 Task: Create a task  Implement a feature for users to share content with friends , assign it to team member softage.7@softage.net in the project Ubertech and update the status of the task to  At Risk , set the priority of the task to Medium.
Action: Mouse moved to (67, 378)
Screenshot: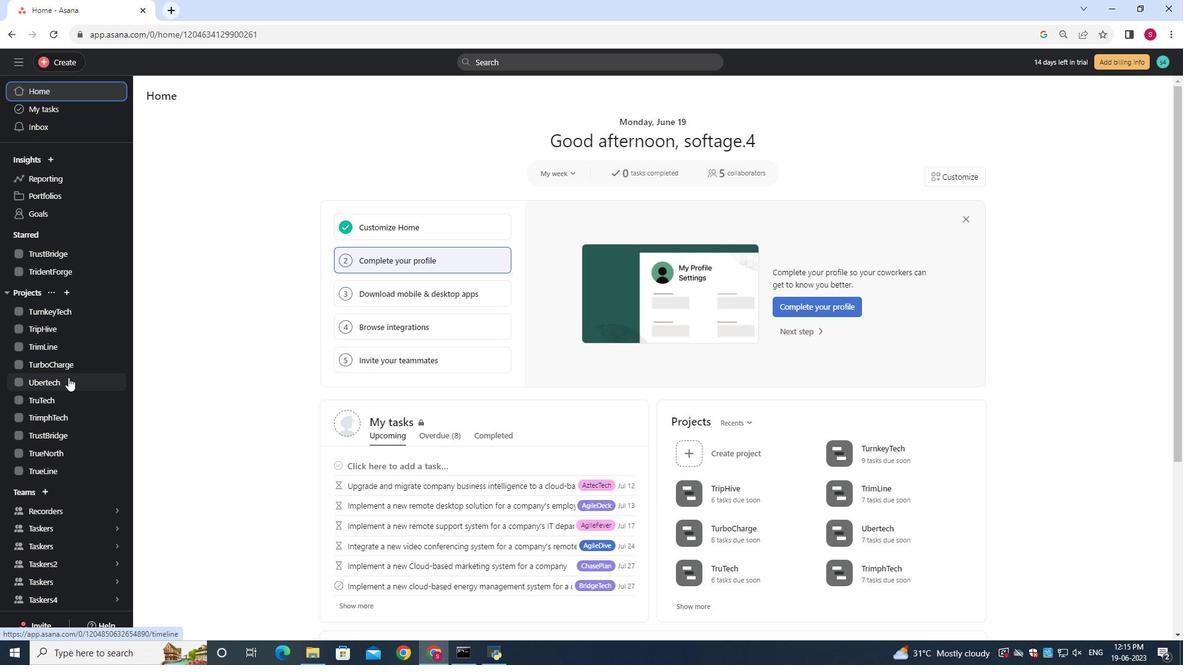 
Action: Mouse pressed left at (67, 378)
Screenshot: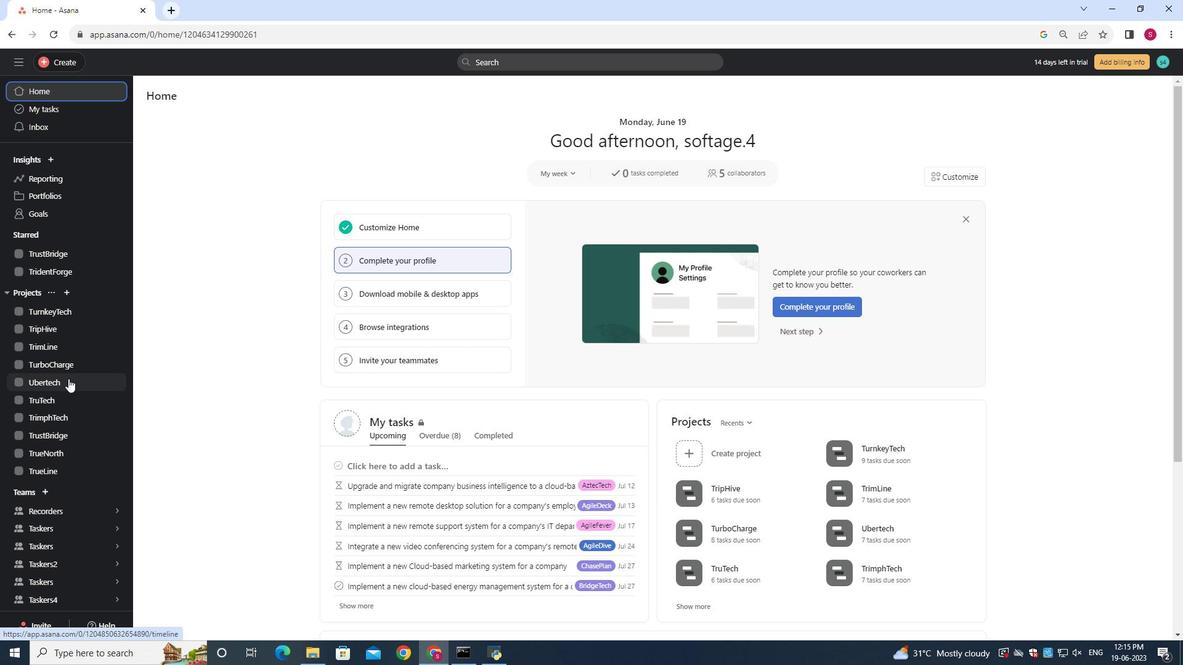 
Action: Mouse moved to (166, 148)
Screenshot: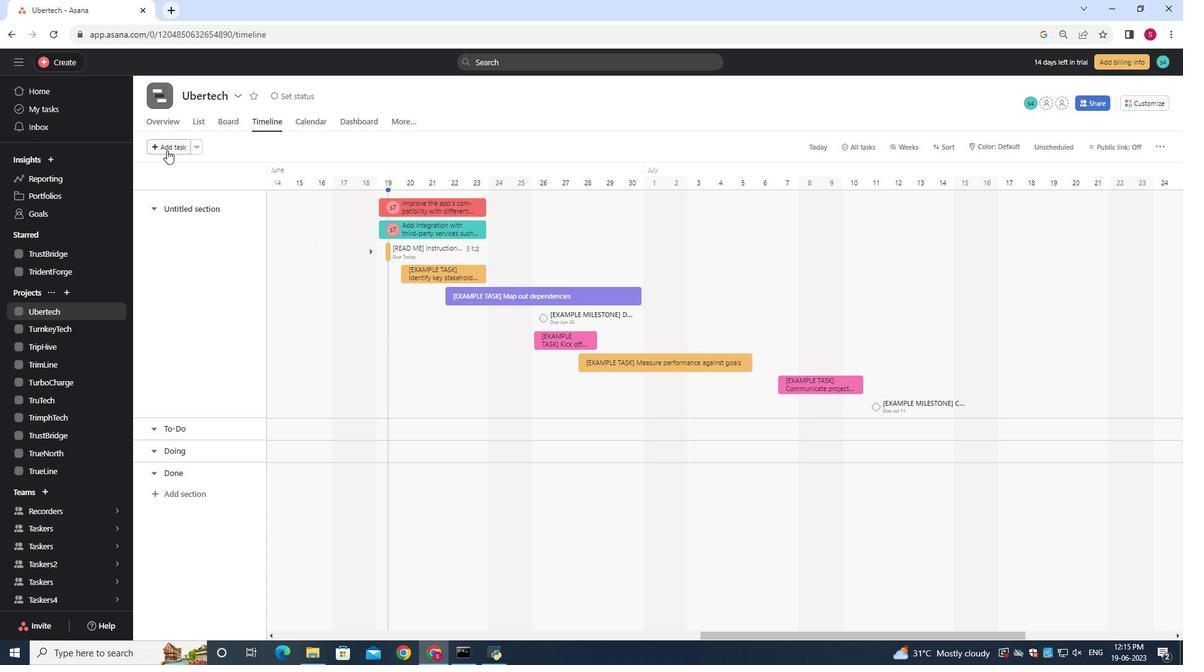 
Action: Mouse pressed left at (166, 148)
Screenshot: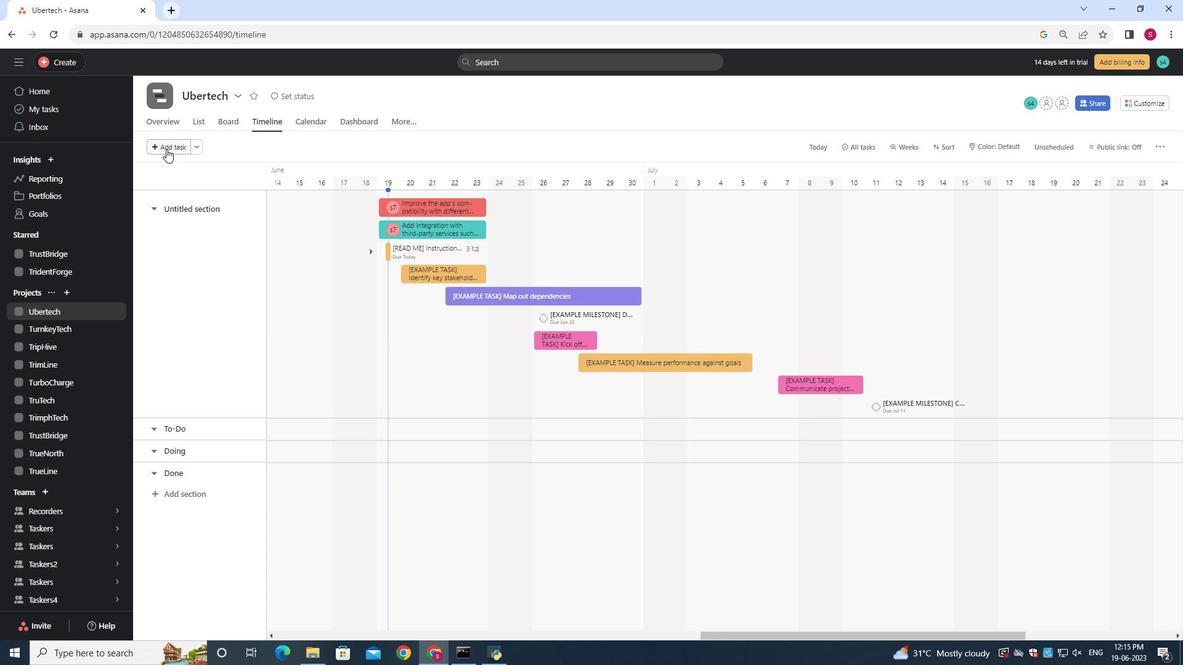 
Action: Mouse moved to (167, 147)
Screenshot: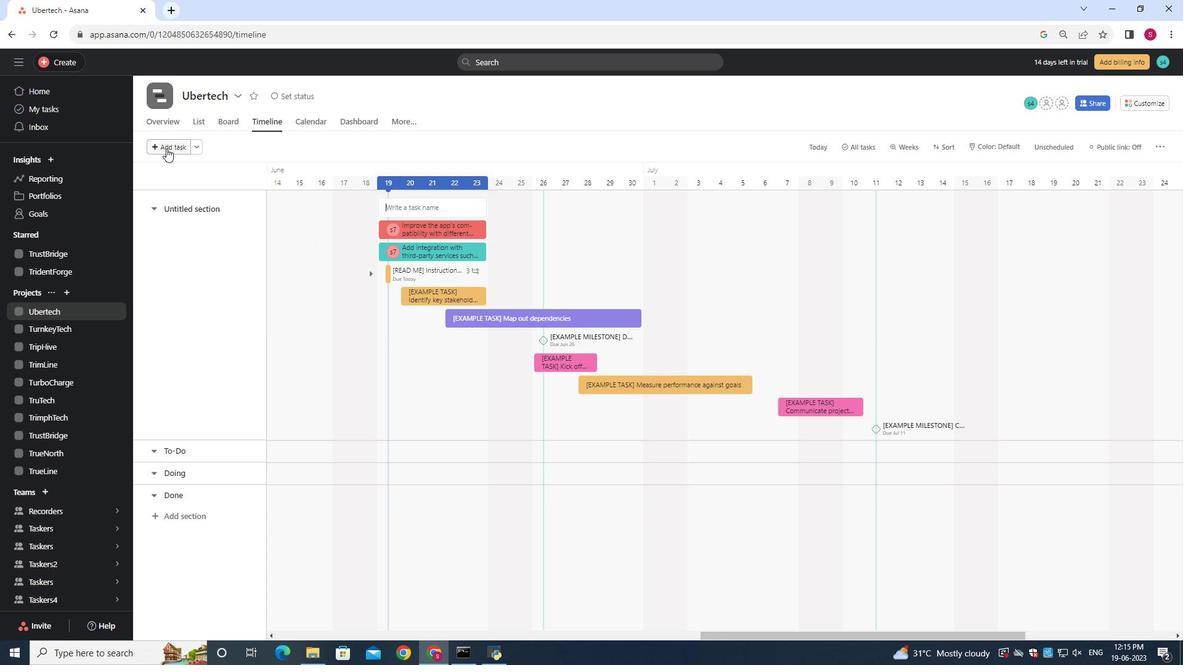 
Action: Key pressed <Key.shift>Implement<Key.space>a<Key.space>feature<Key.space>for<Key.space>users<Key.space>to<Key.space>share<Key.space>content<Key.space>with<Key.space>friends
Screenshot: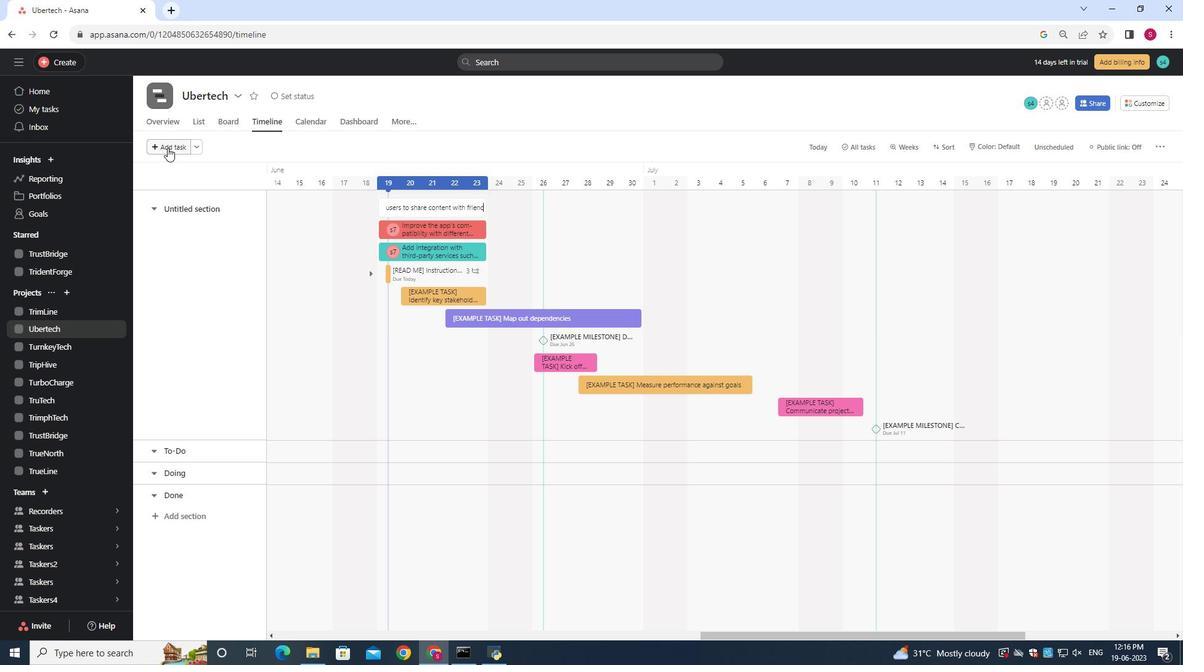 
Action: Mouse moved to (436, 202)
Screenshot: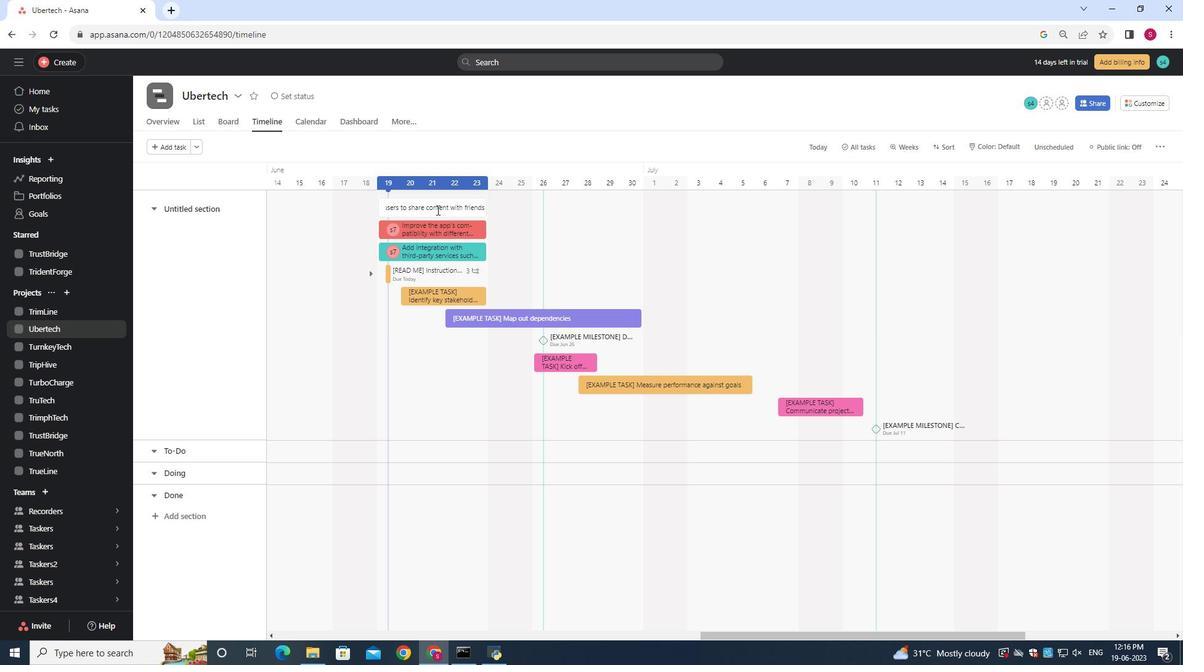 
Action: Mouse pressed left at (436, 202)
Screenshot: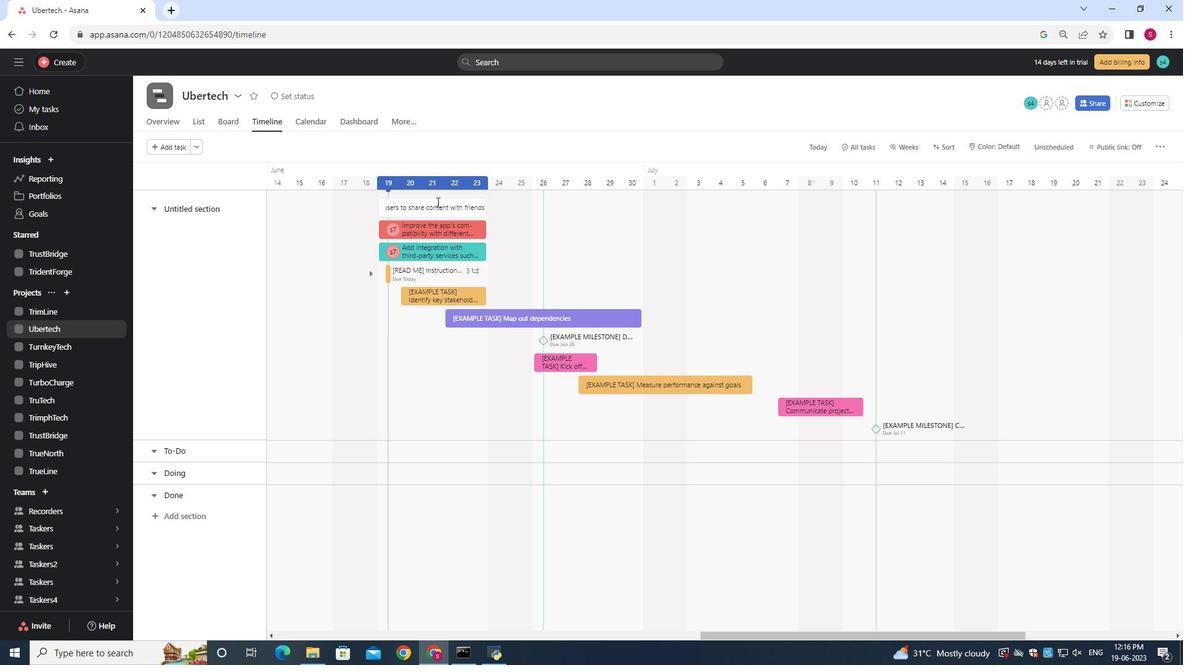 
Action: Mouse moved to (915, 223)
Screenshot: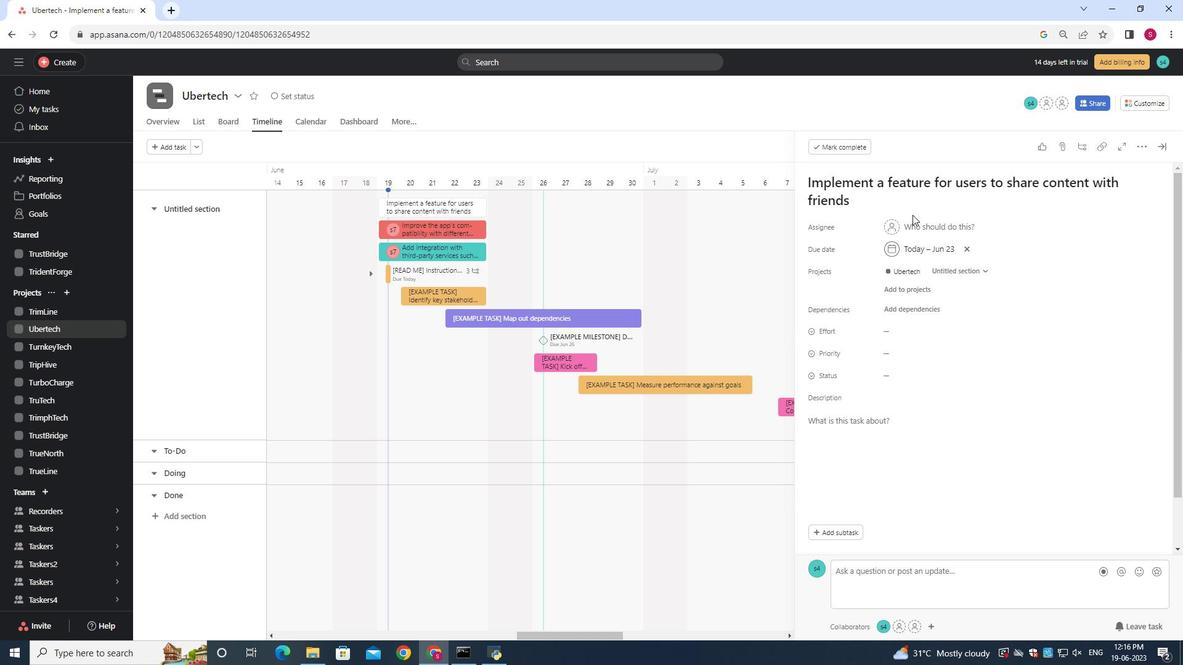 
Action: Mouse pressed left at (915, 223)
Screenshot: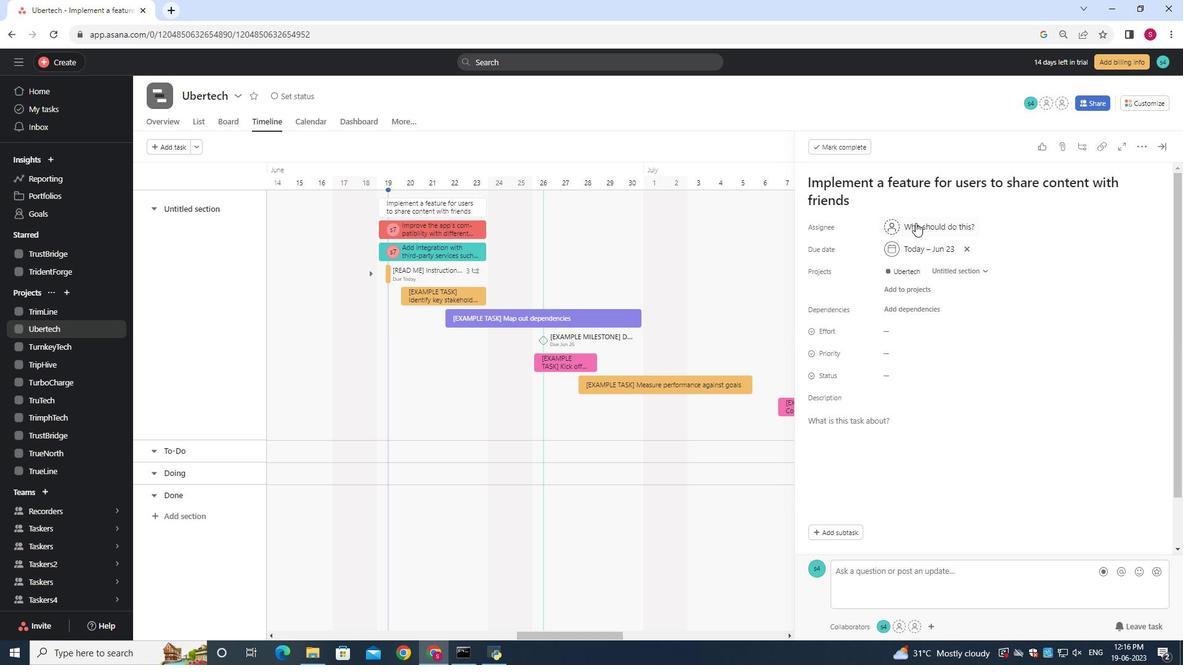 
Action: Key pressed <Key.shift>softage.7<Key.shift>@softage.net
Screenshot: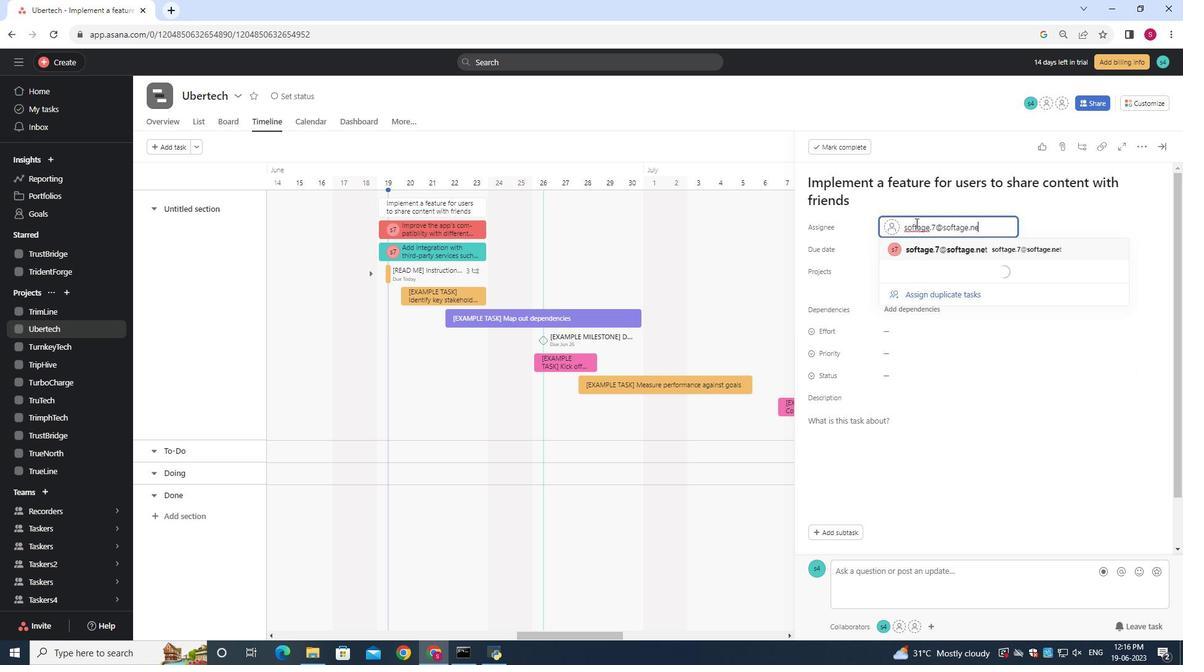
Action: Mouse moved to (926, 250)
Screenshot: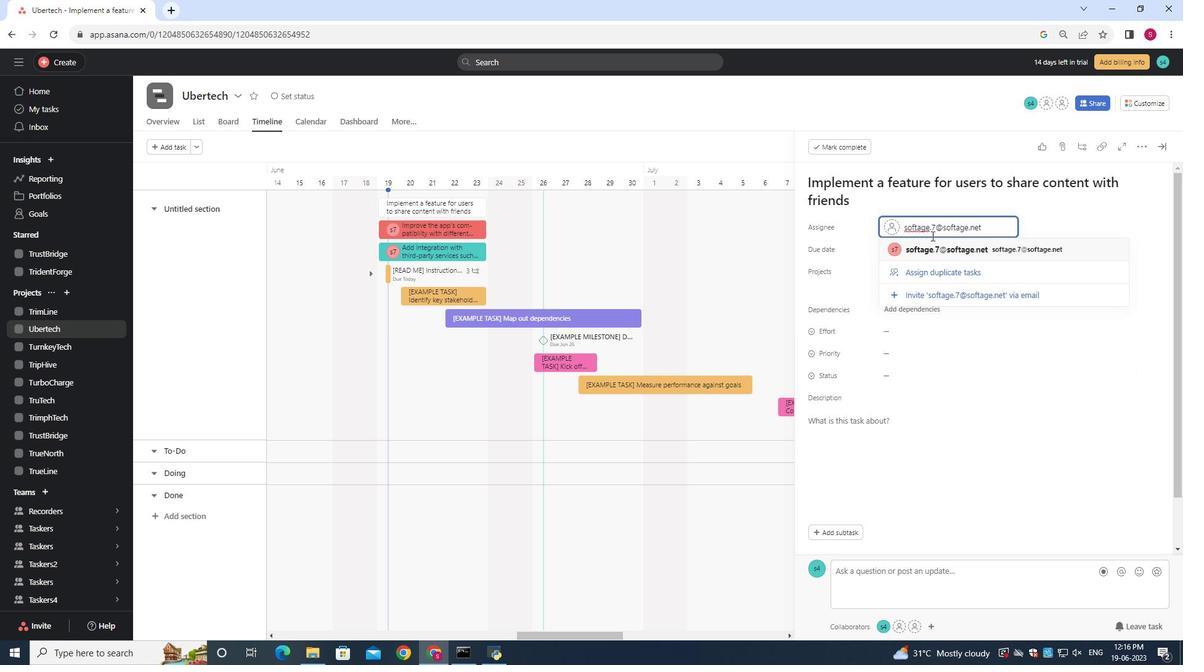 
Action: Mouse pressed left at (926, 250)
Screenshot: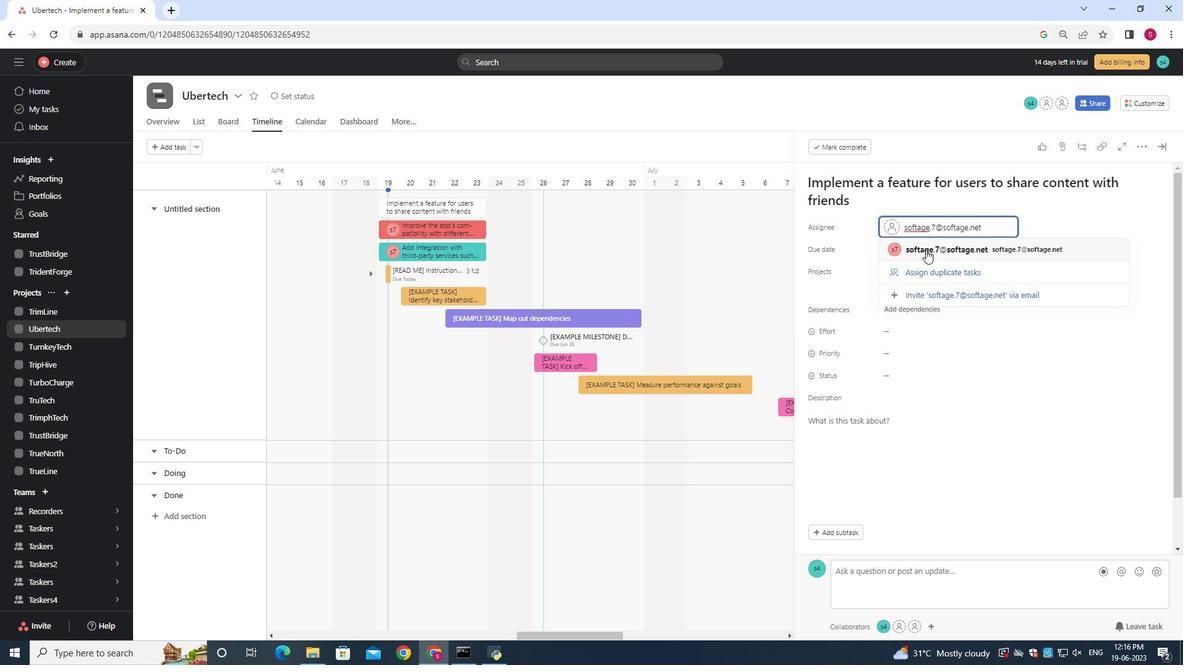 
Action: Mouse moved to (887, 375)
Screenshot: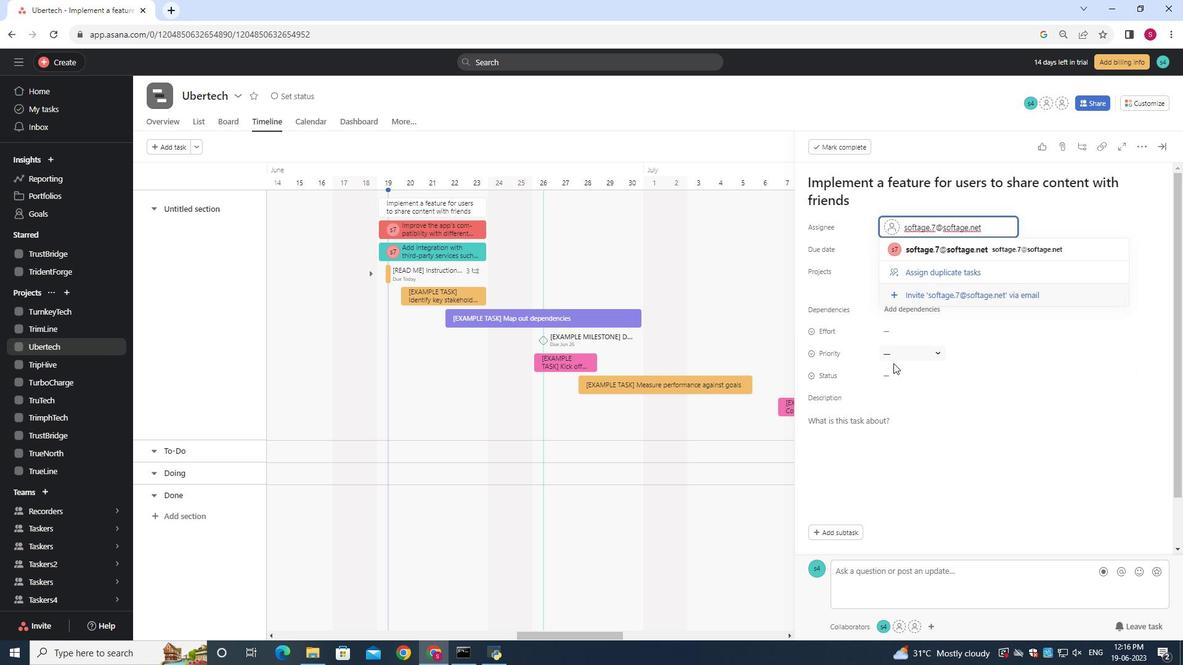 
Action: Mouse pressed left at (887, 375)
Screenshot: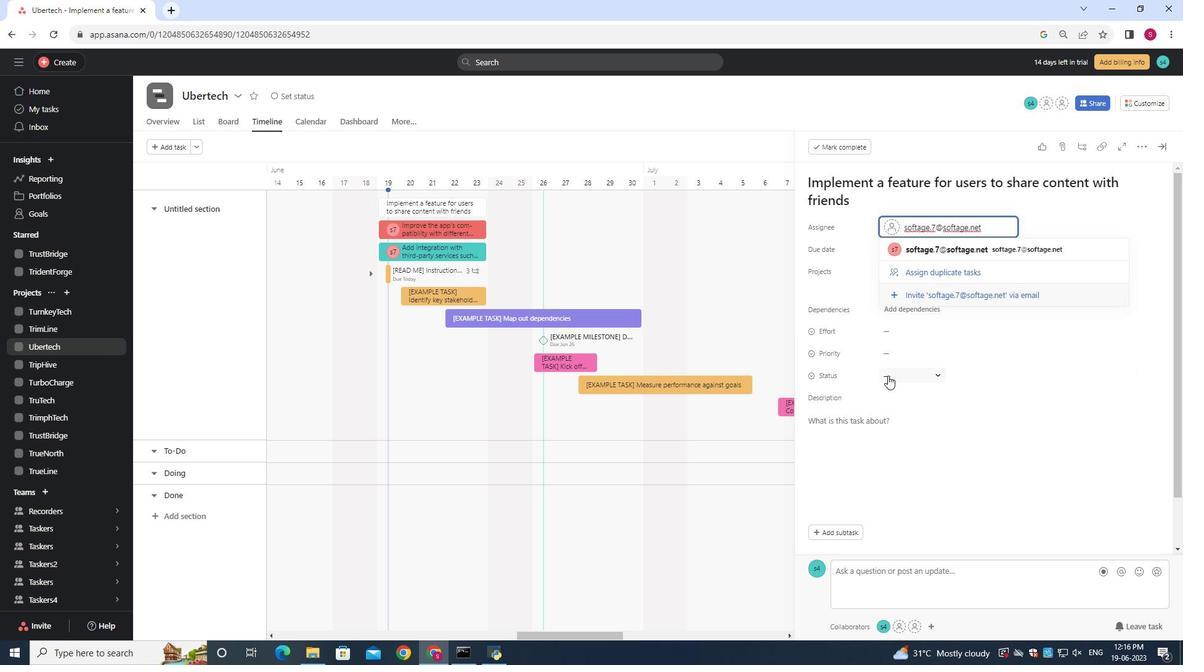 
Action: Mouse moved to (919, 431)
Screenshot: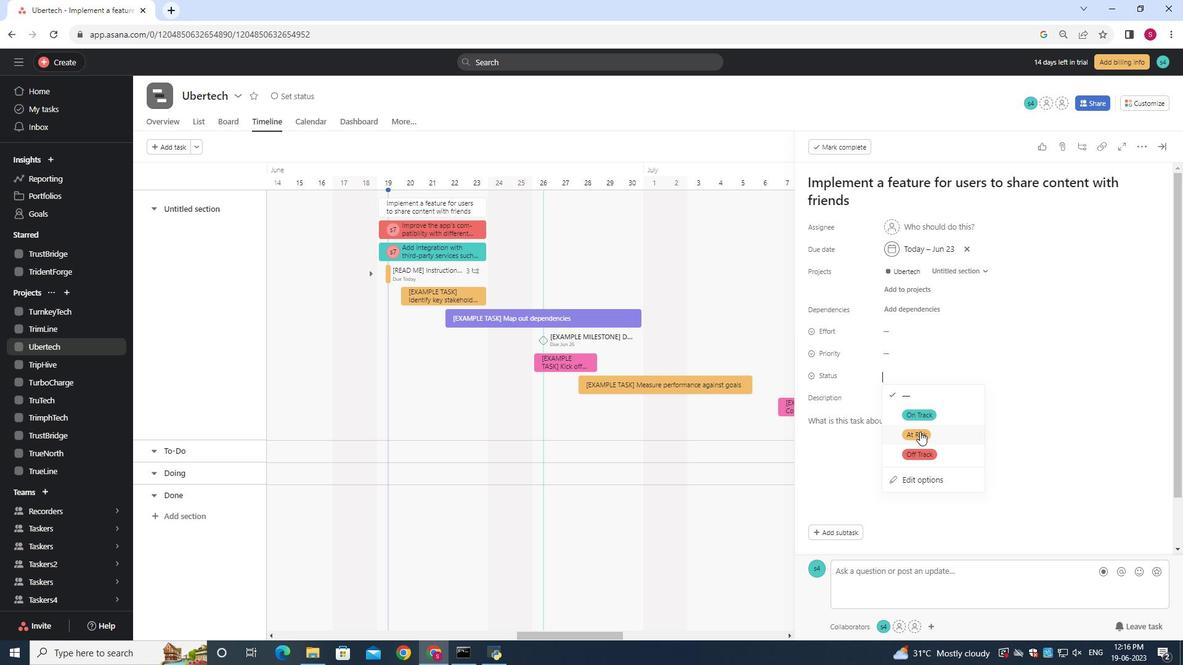 
Action: Mouse pressed left at (919, 431)
Screenshot: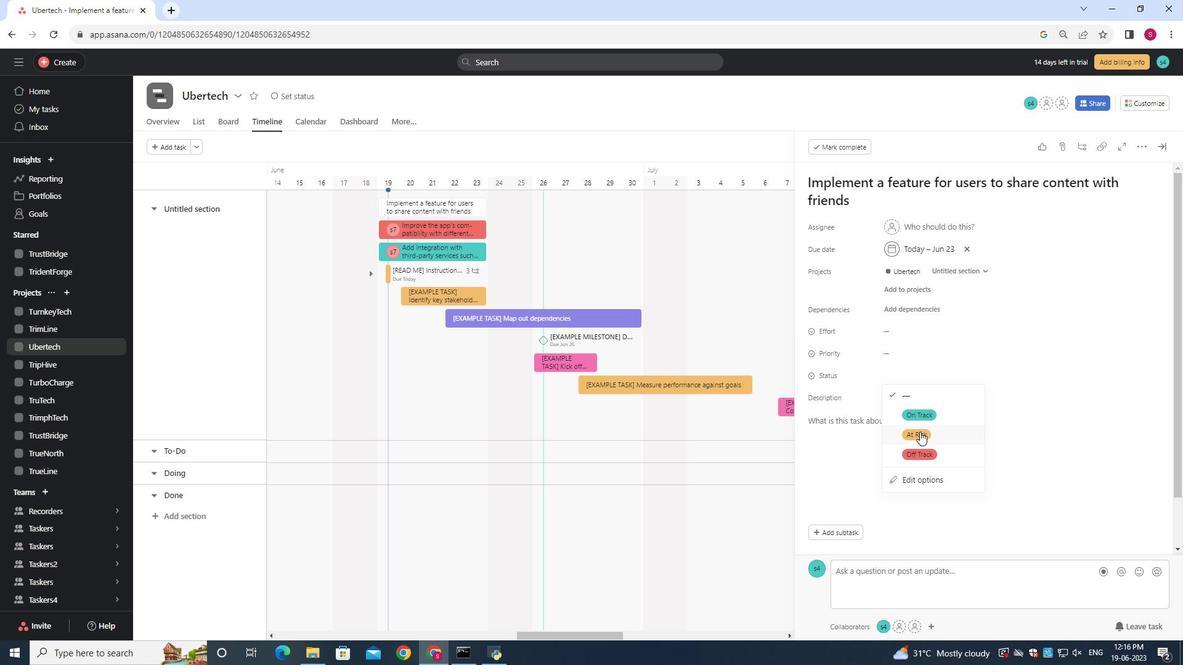 
Action: Mouse moved to (897, 347)
Screenshot: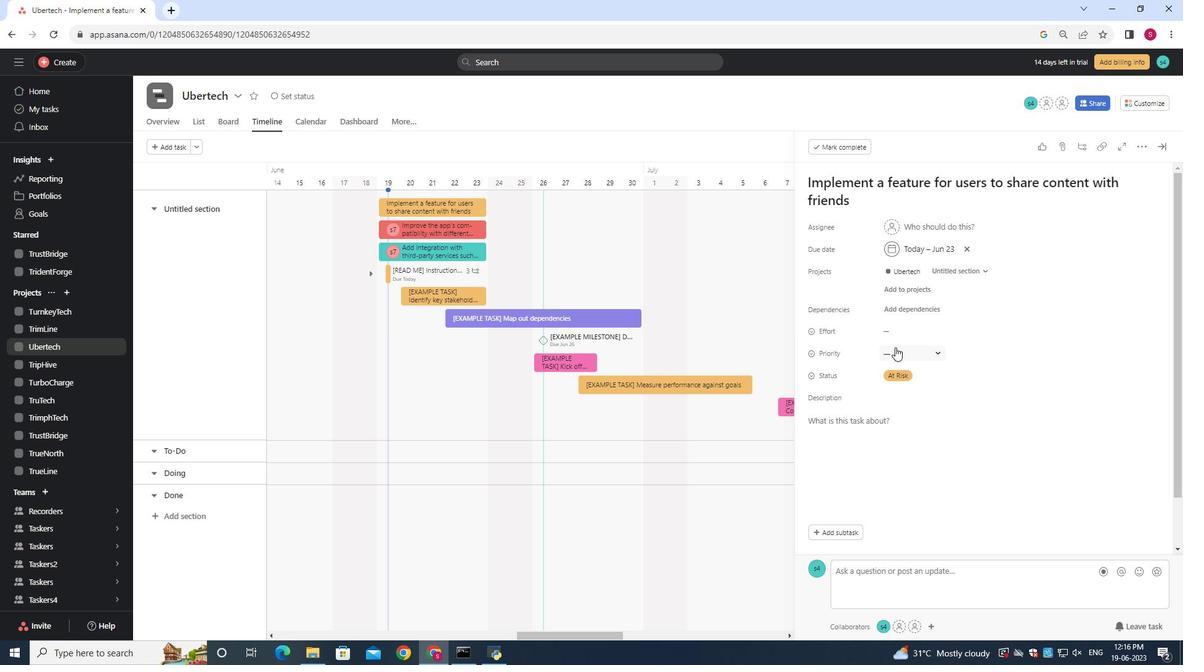 
Action: Mouse pressed left at (897, 347)
Screenshot: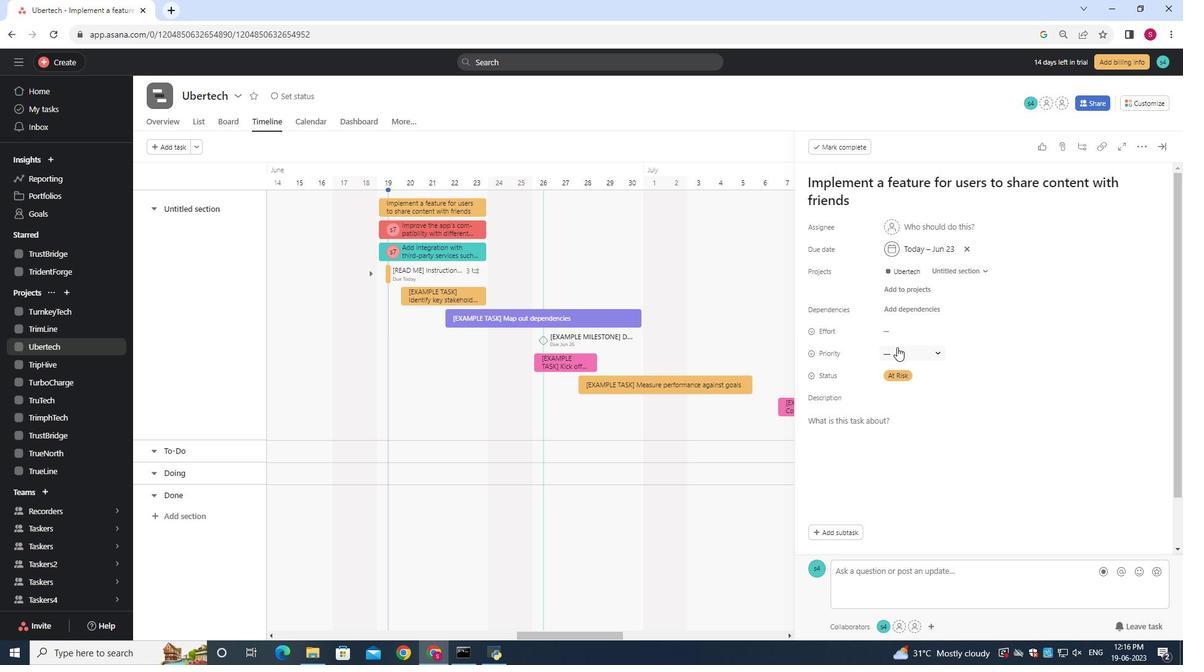 
Action: Mouse moved to (923, 409)
Screenshot: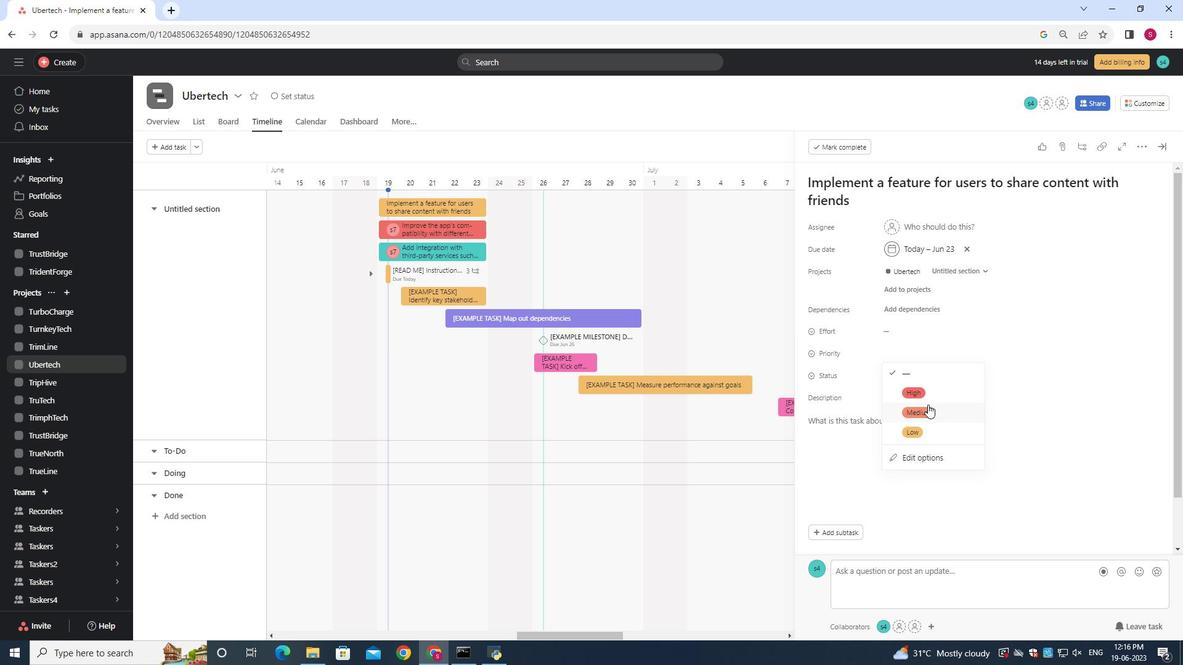 
Action: Mouse pressed left at (923, 409)
Screenshot: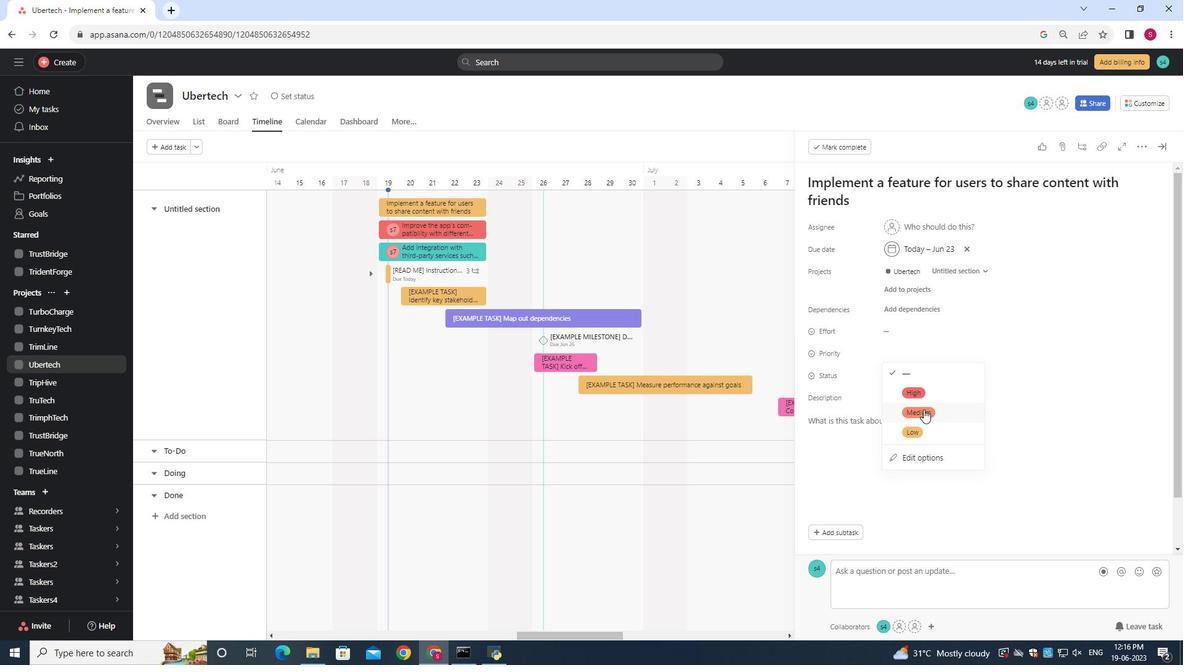 
Action: Mouse moved to (881, 359)
Screenshot: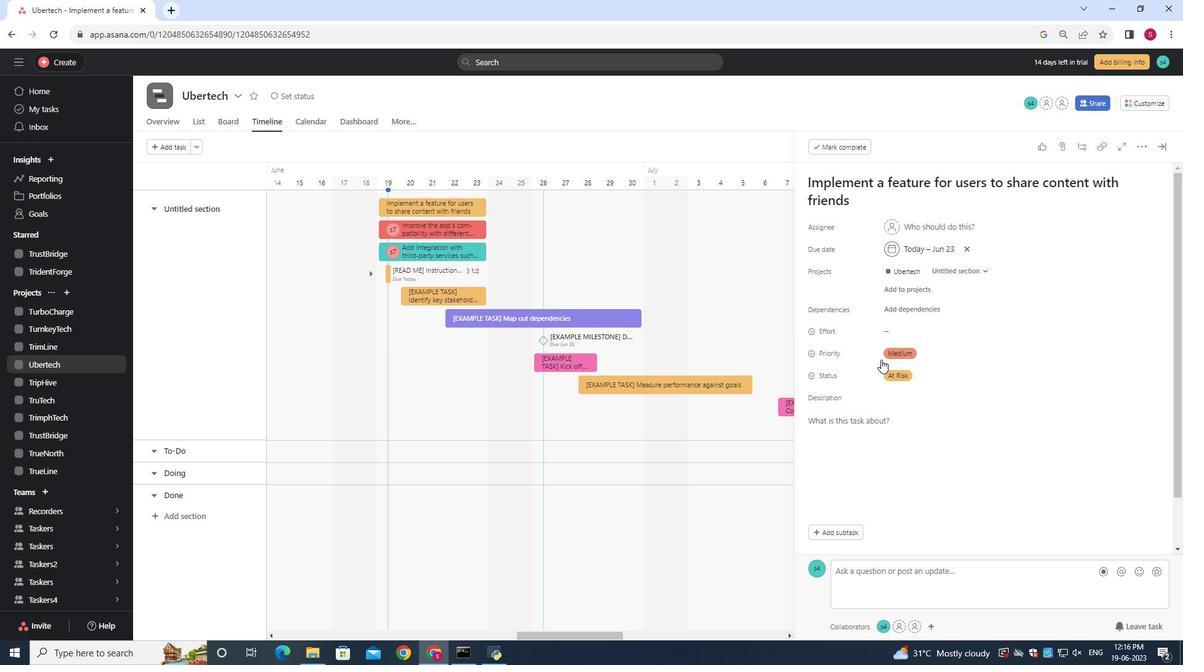
